 Task: Toggle the experimental feature "Resolve variable names in expressions using source maps".
Action: Mouse moved to (1153, 35)
Screenshot: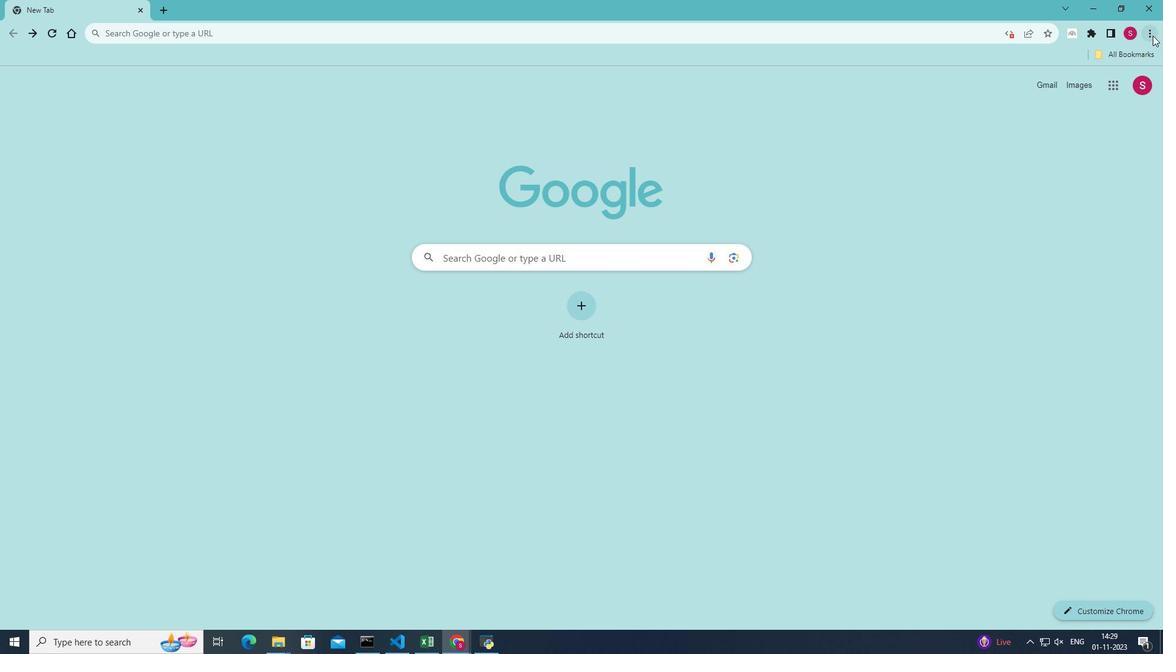 
Action: Mouse pressed left at (1153, 35)
Screenshot: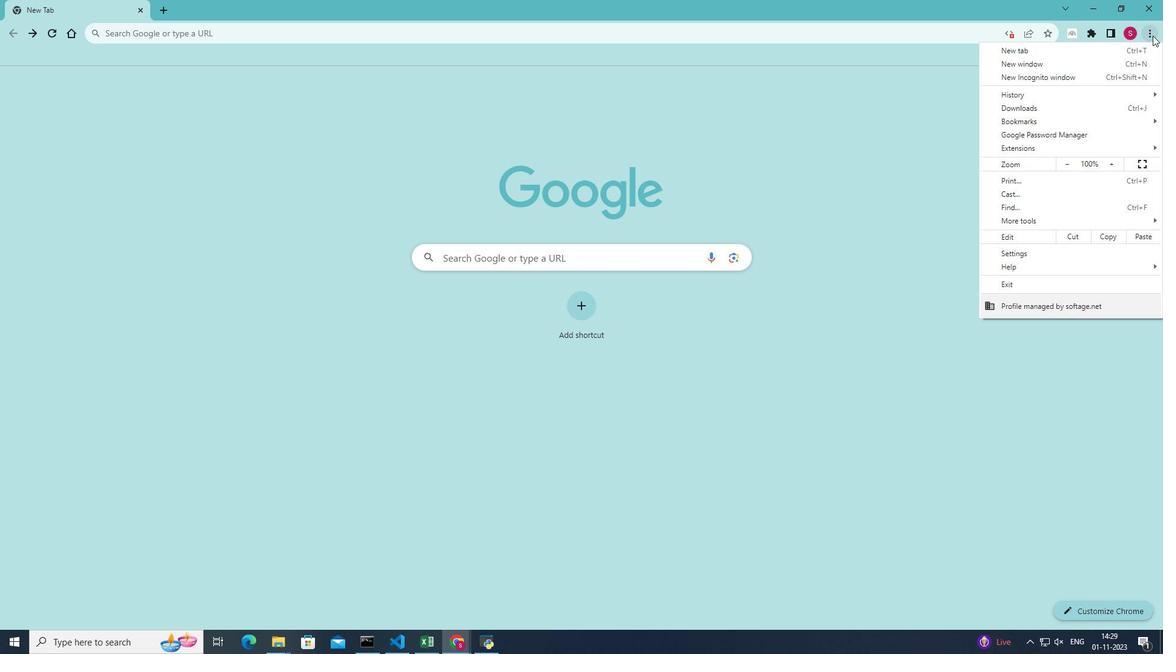 
Action: Mouse moved to (1046, 218)
Screenshot: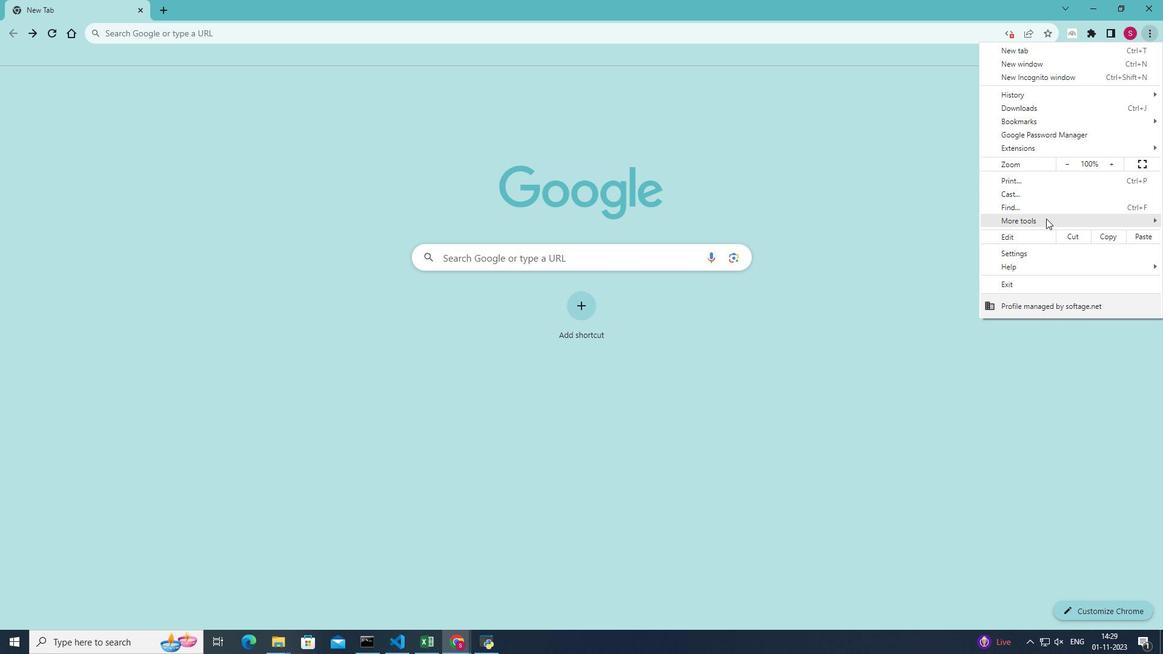 
Action: Mouse pressed left at (1046, 218)
Screenshot: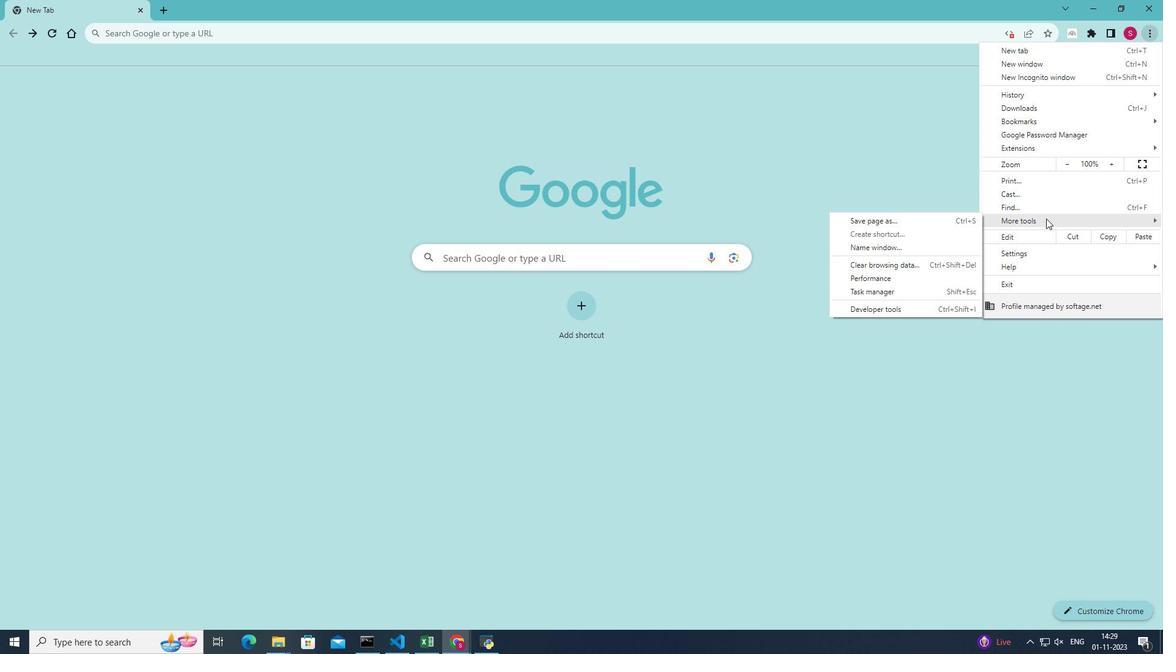 
Action: Mouse moved to (879, 312)
Screenshot: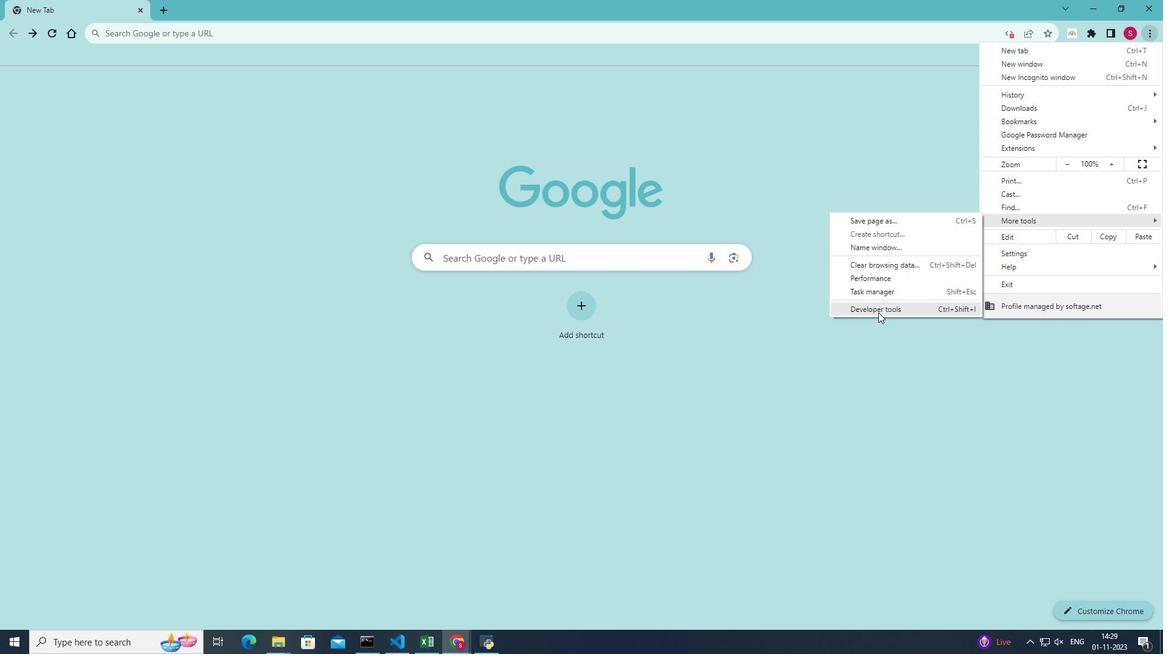 
Action: Mouse pressed left at (879, 312)
Screenshot: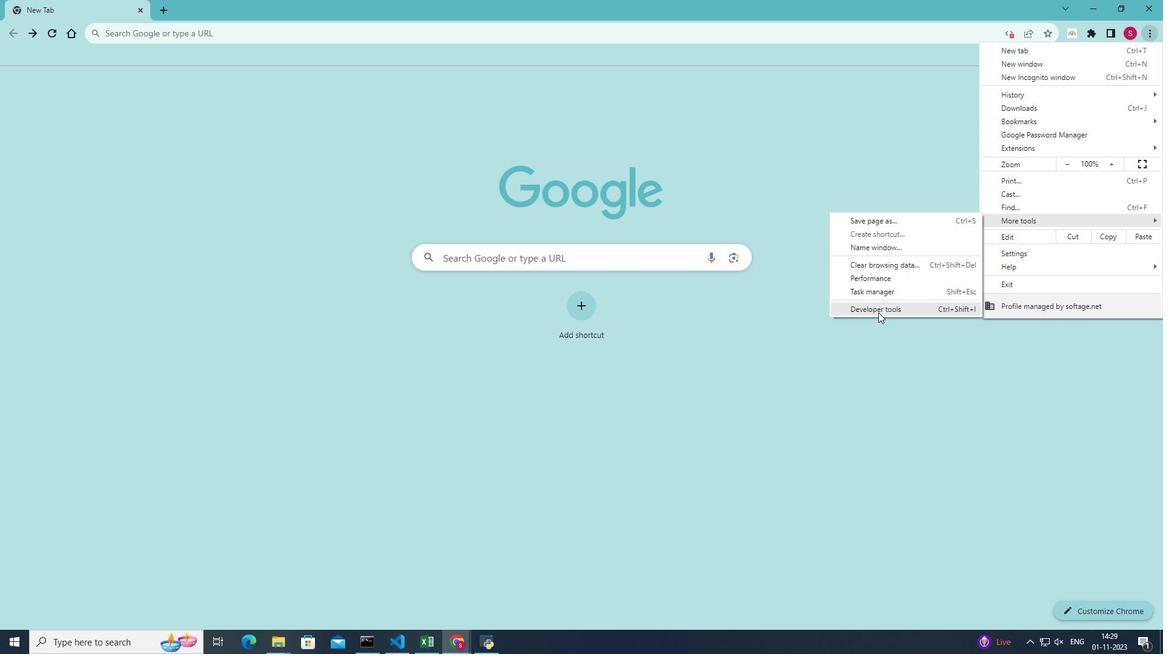 
Action: Mouse moved to (1119, 70)
Screenshot: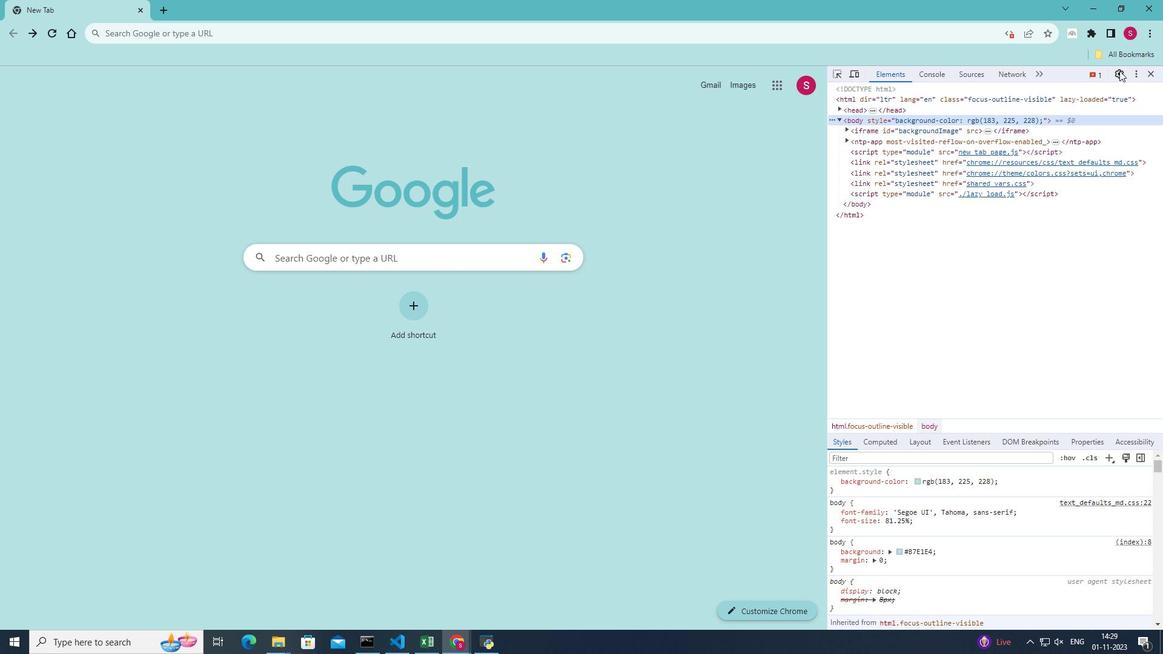 
Action: Mouse pressed left at (1119, 70)
Screenshot: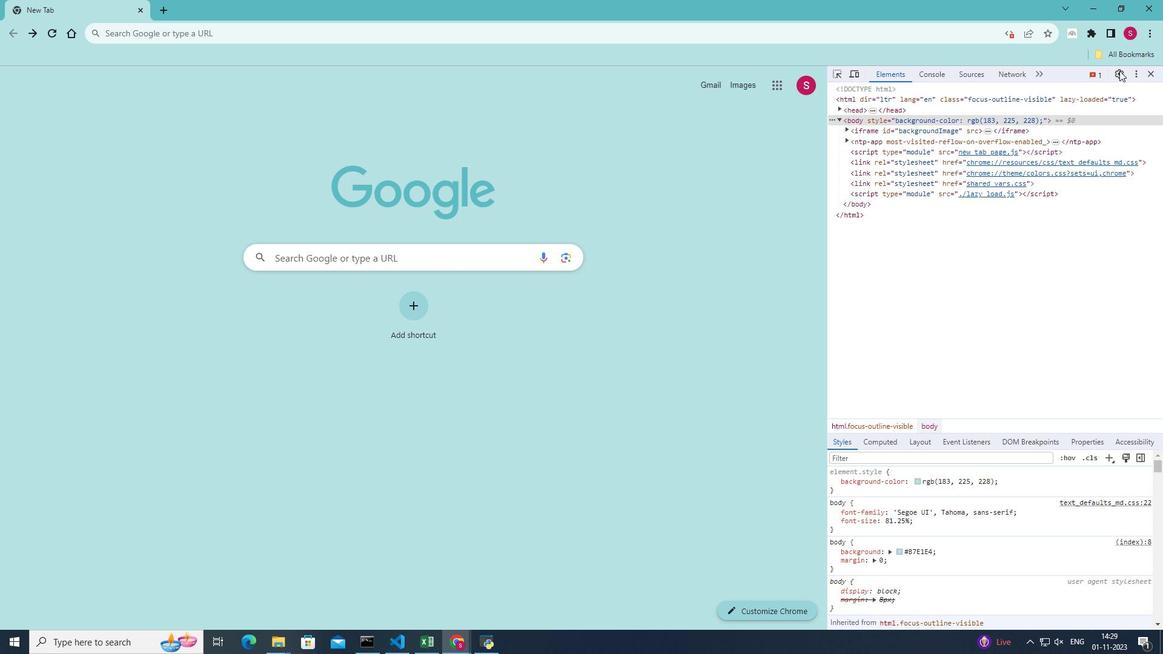 
Action: Mouse moved to (849, 139)
Screenshot: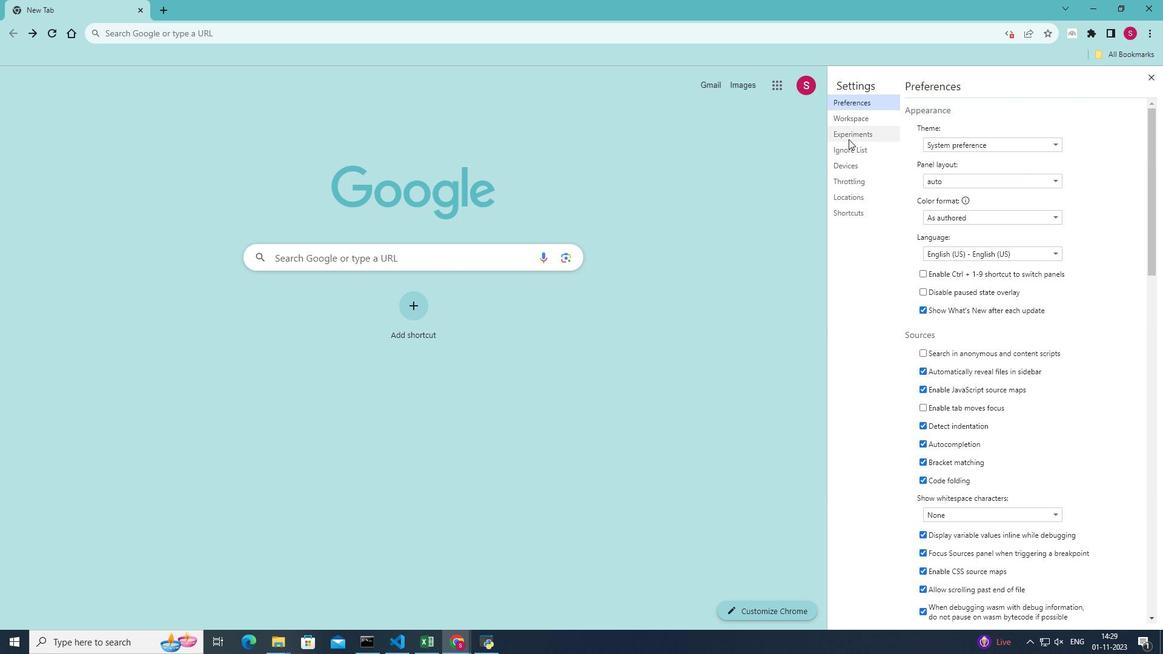 
Action: Mouse pressed left at (849, 139)
Screenshot: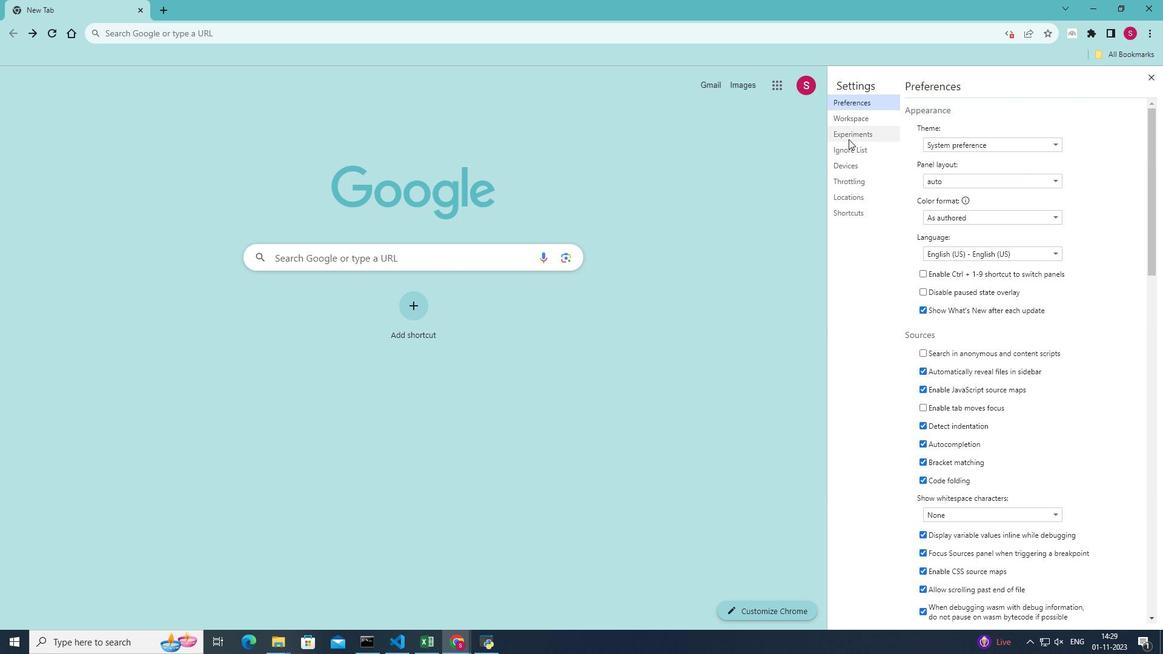 
Action: Mouse moved to (979, 397)
Screenshot: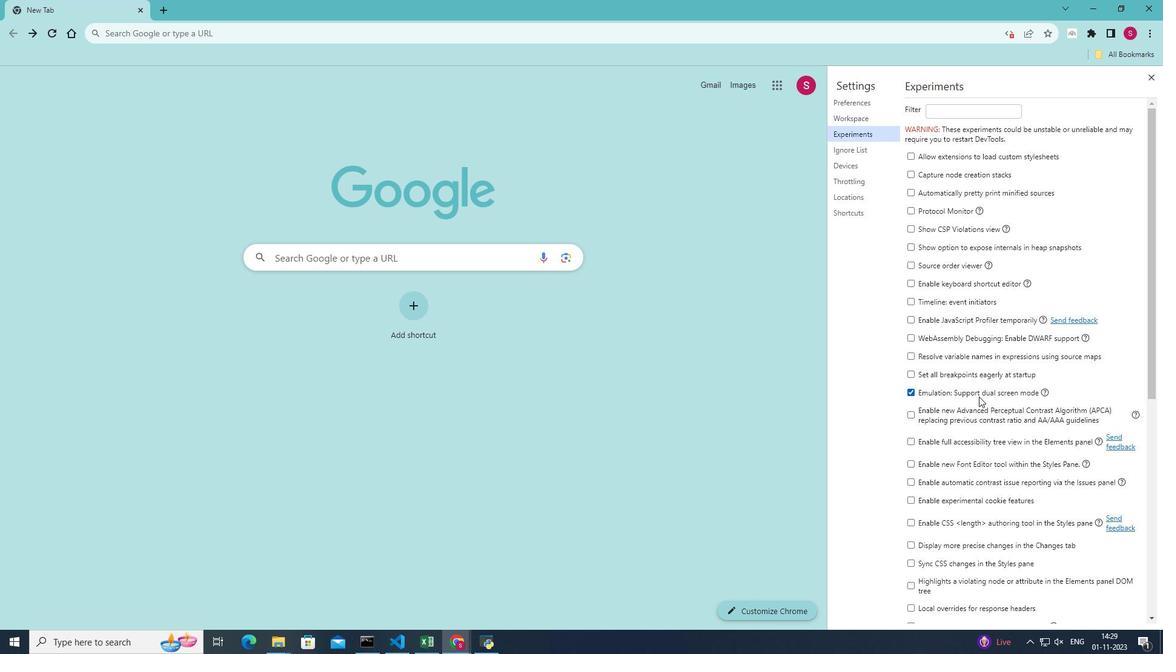 
Action: Mouse scrolled (979, 396) with delta (0, 0)
Screenshot: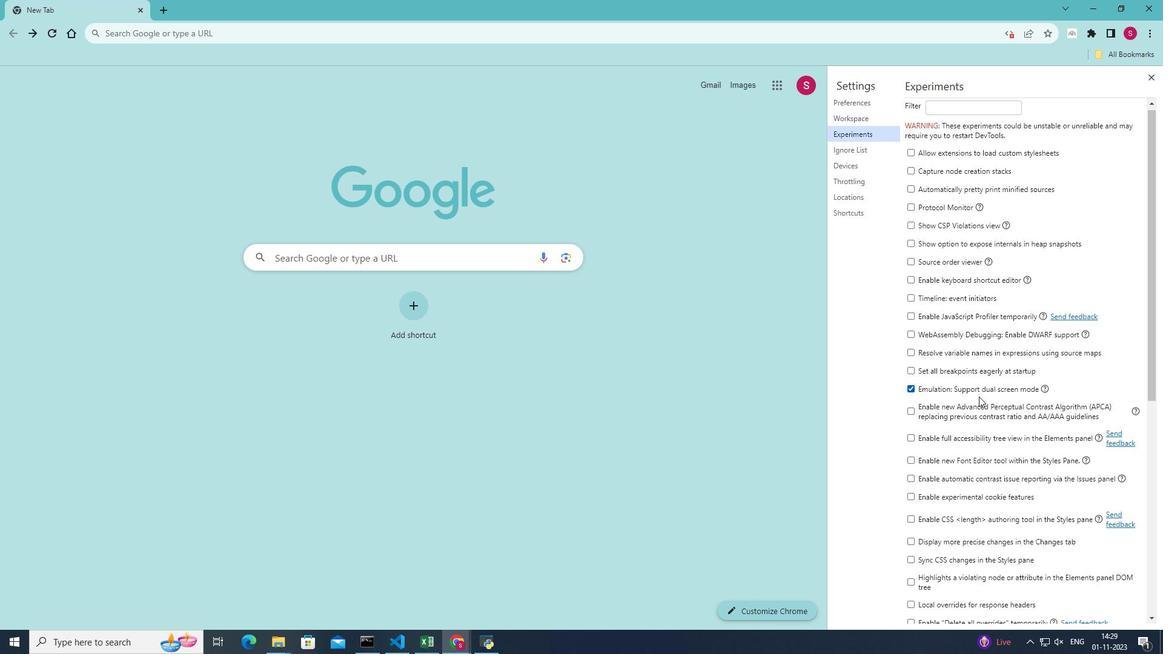 
Action: Mouse scrolled (979, 396) with delta (0, 0)
Screenshot: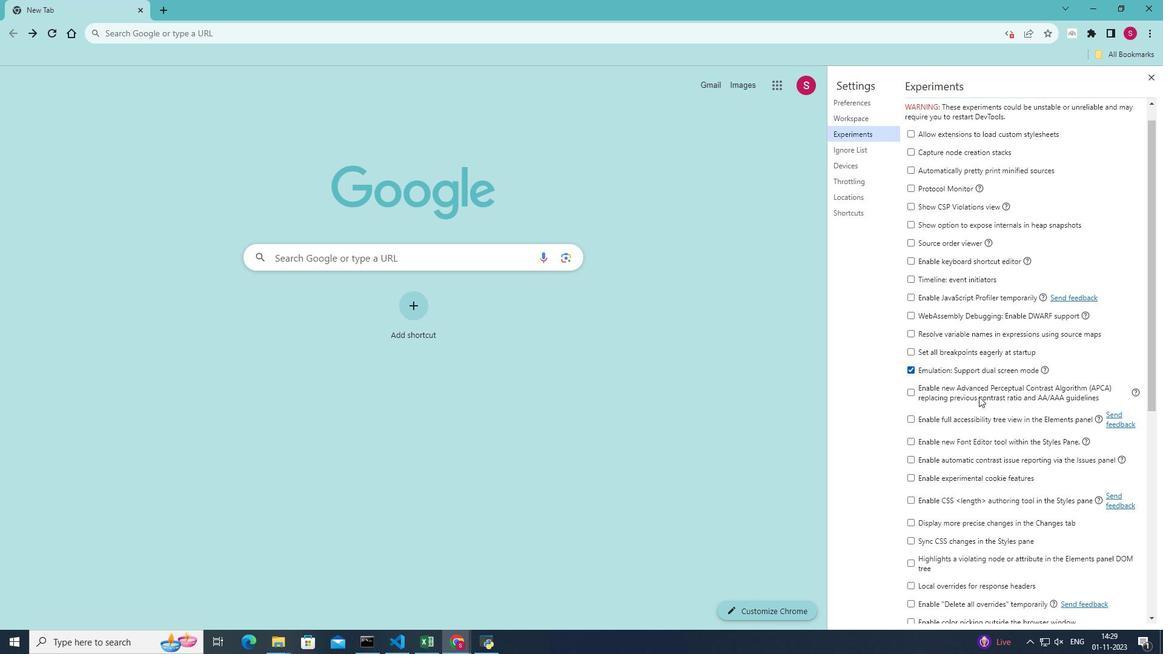 
Action: Mouse moved to (909, 233)
Screenshot: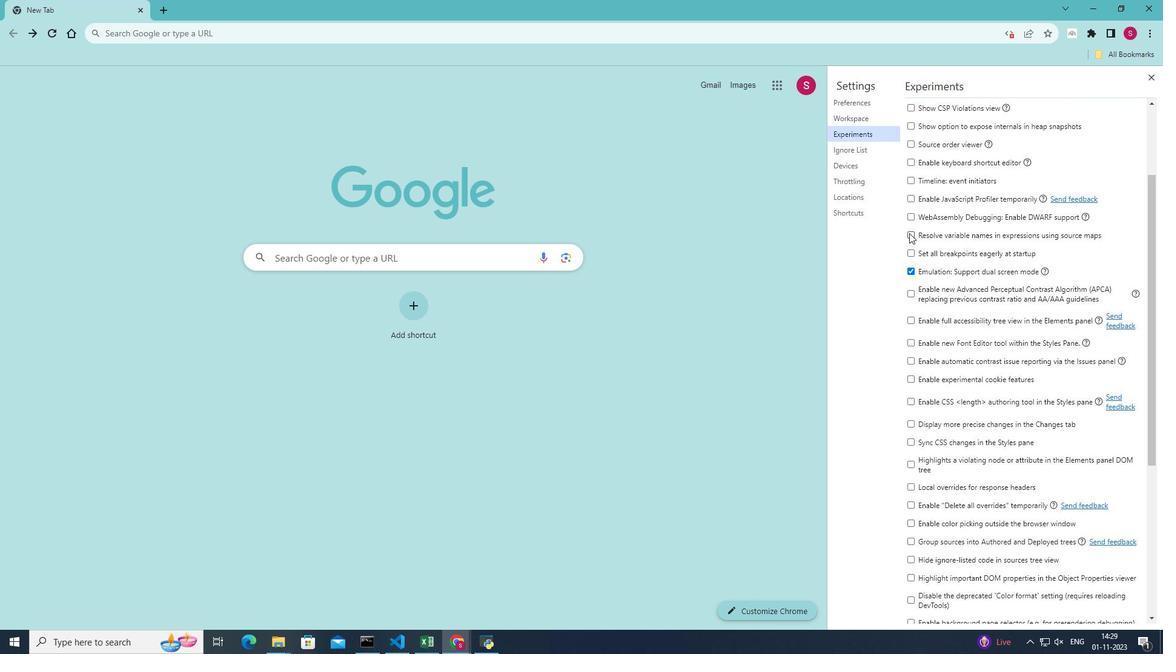 
Action: Mouse pressed left at (909, 233)
Screenshot: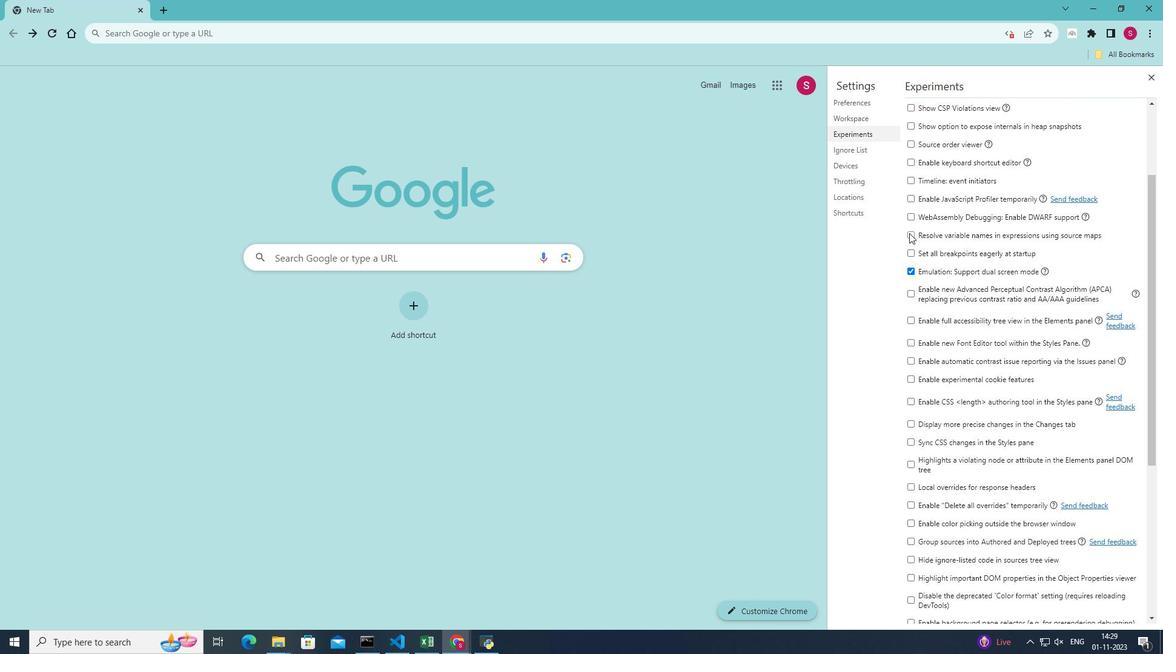 
Action: Mouse moved to (1086, 181)
Screenshot: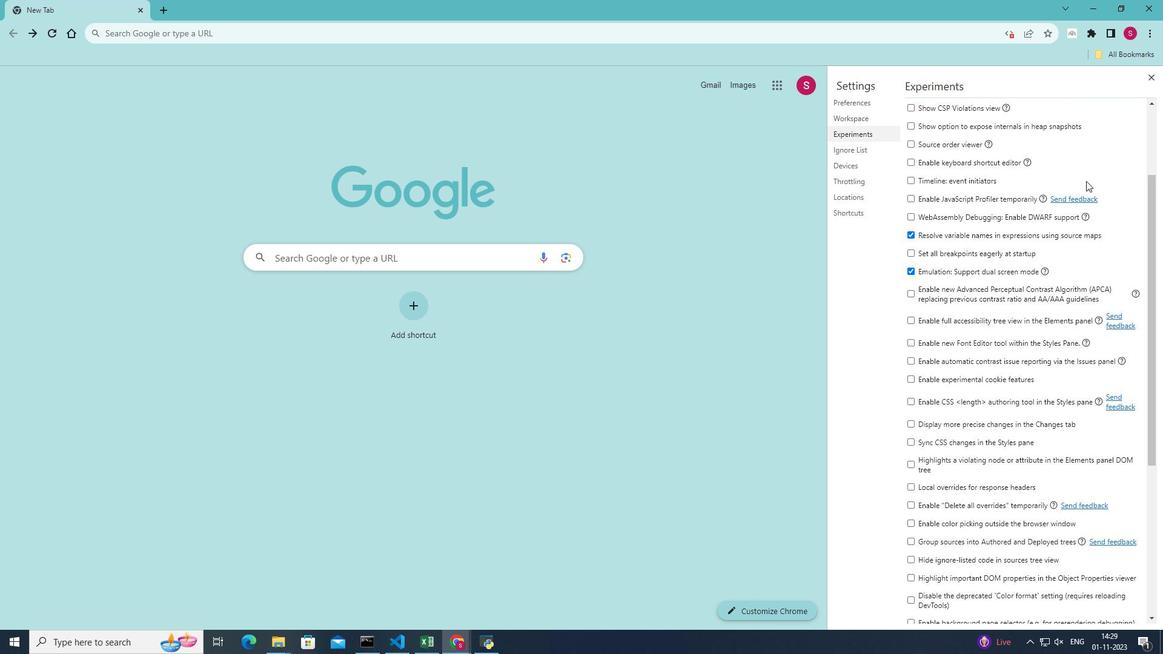 
